 Task: Change the noise threshold of the Dirac video decoder using libschroedinger to 3.00.
Action: Mouse moved to (98, 14)
Screenshot: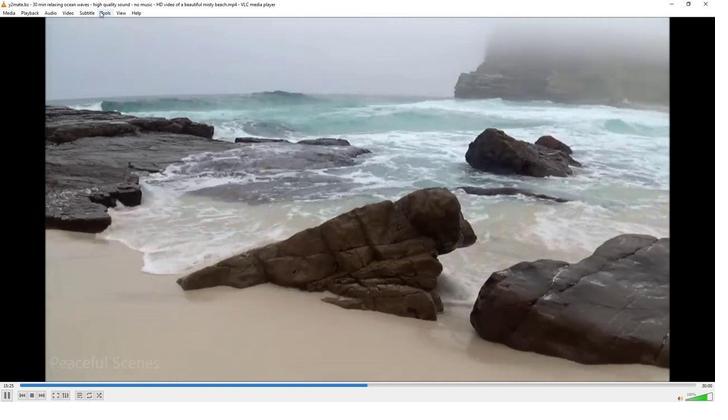 
Action: Mouse pressed left at (98, 14)
Screenshot: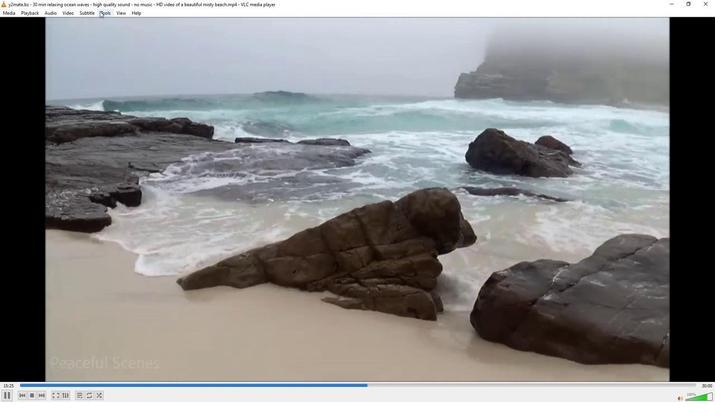 
Action: Mouse moved to (117, 102)
Screenshot: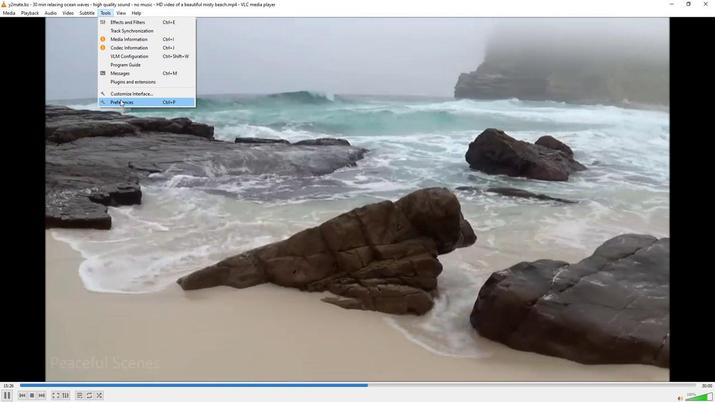 
Action: Mouse pressed left at (117, 102)
Screenshot: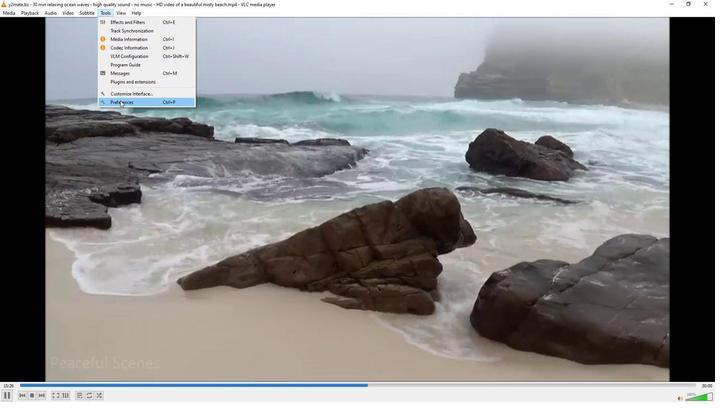 
Action: Mouse moved to (90, 313)
Screenshot: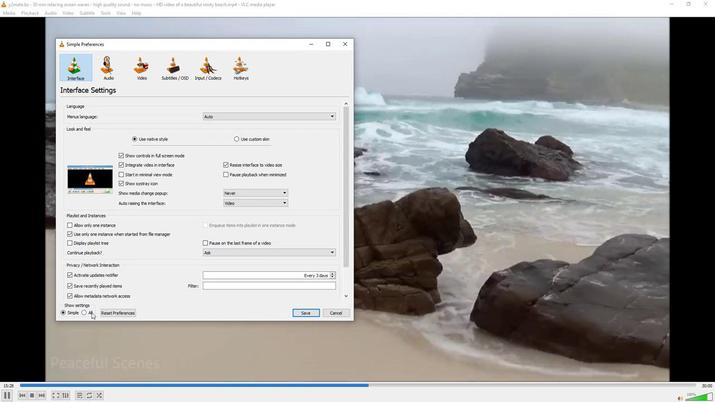
Action: Mouse pressed left at (90, 313)
Screenshot: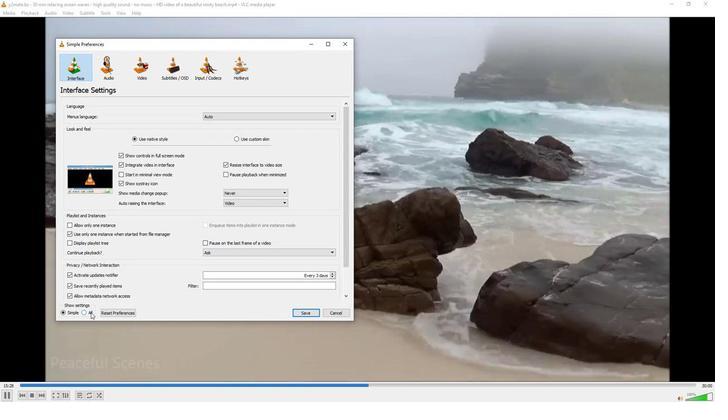 
Action: Mouse moved to (71, 209)
Screenshot: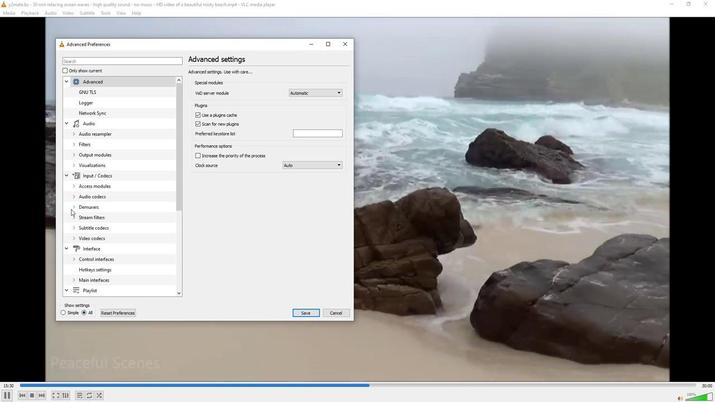 
Action: Mouse pressed left at (71, 209)
Screenshot: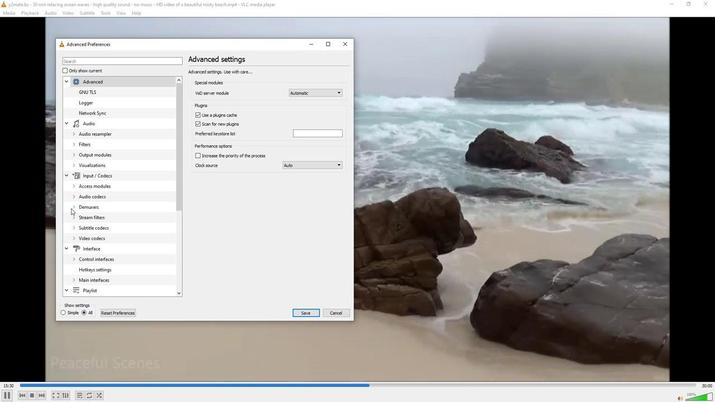 
Action: Mouse moved to (84, 246)
Screenshot: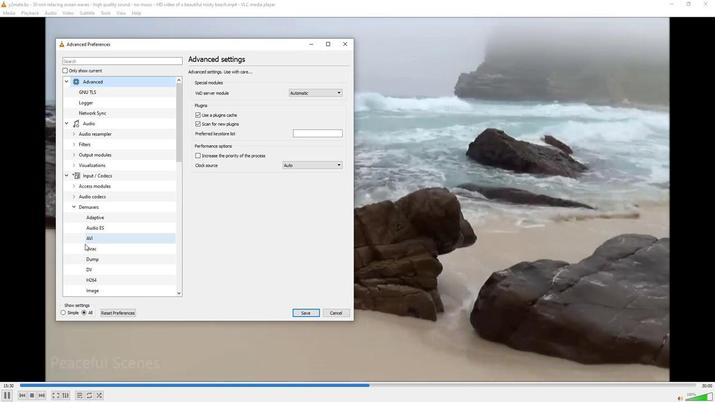 
Action: Mouse scrolled (84, 245) with delta (0, 0)
Screenshot: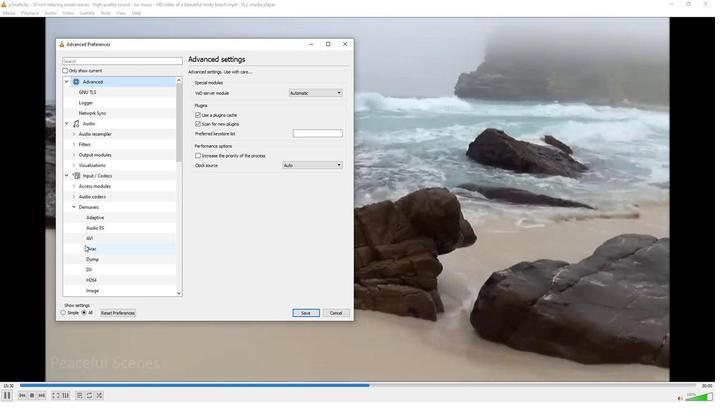 
Action: Mouse moved to (84, 246)
Screenshot: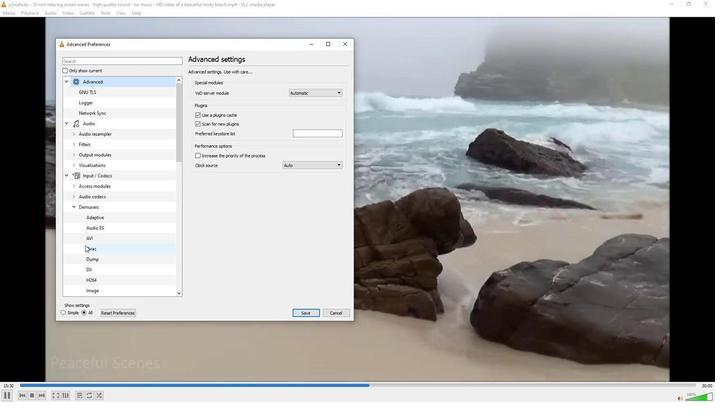 
Action: Mouse scrolled (84, 245) with delta (0, 0)
Screenshot: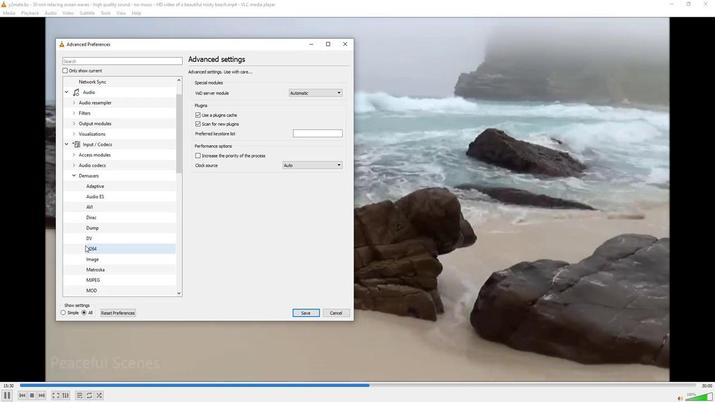 
Action: Mouse scrolled (84, 245) with delta (0, 0)
Screenshot: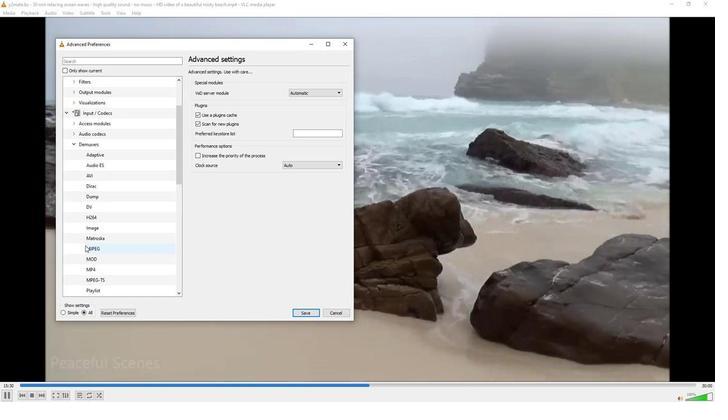 
Action: Mouse scrolled (84, 245) with delta (0, 0)
Screenshot: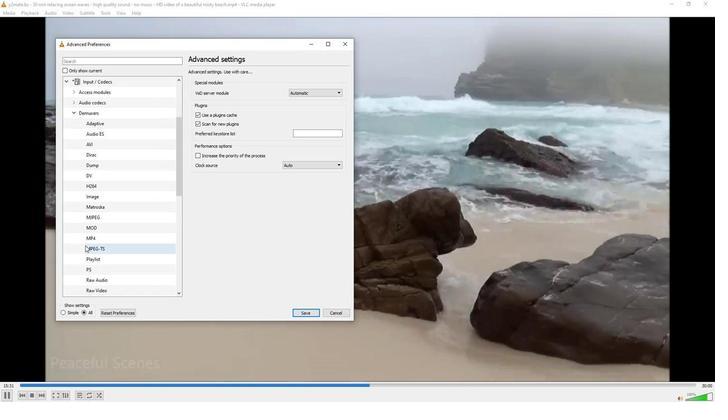 
Action: Mouse scrolled (84, 245) with delta (0, 0)
Screenshot: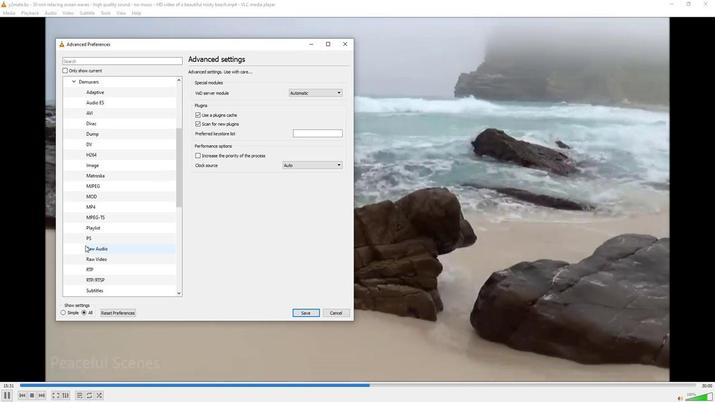 
Action: Mouse scrolled (84, 245) with delta (0, 0)
Screenshot: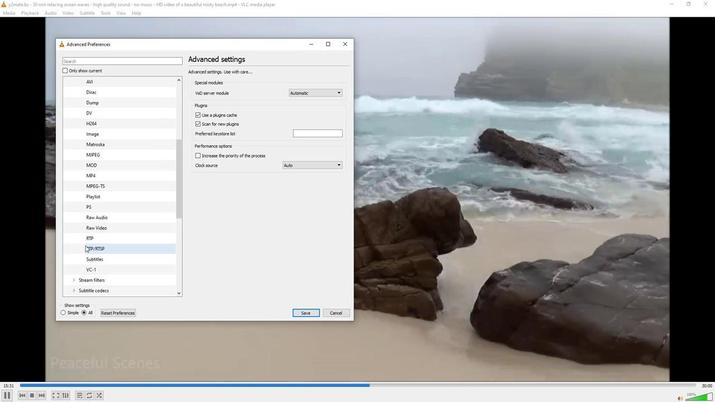 
Action: Mouse scrolled (84, 245) with delta (0, 0)
Screenshot: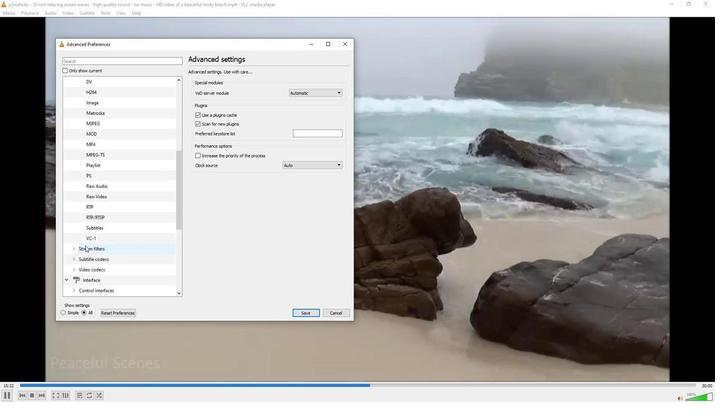 
Action: Mouse scrolled (84, 247) with delta (0, 0)
Screenshot: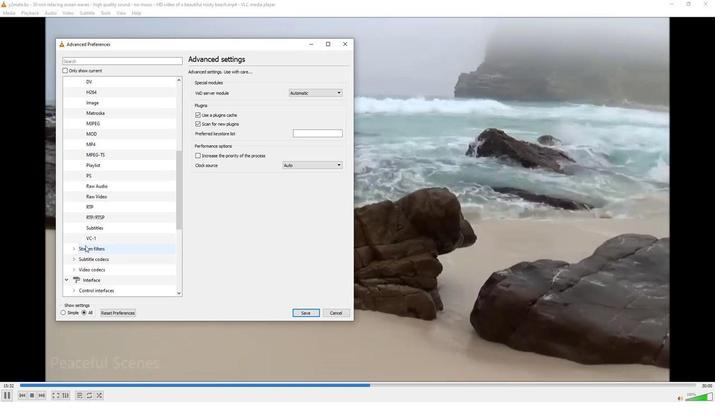 
Action: Mouse moved to (73, 269)
Screenshot: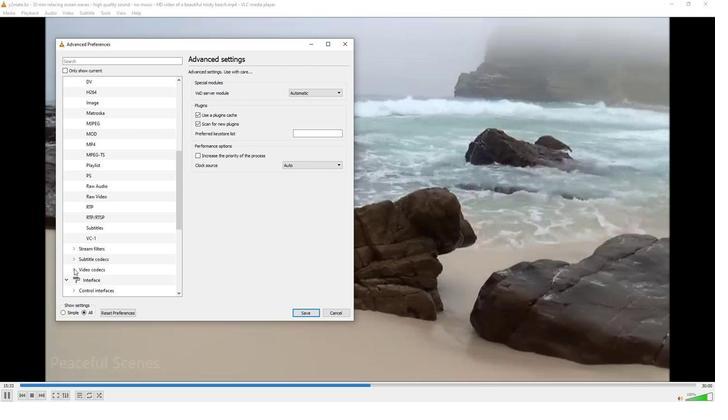 
Action: Mouse pressed left at (73, 269)
Screenshot: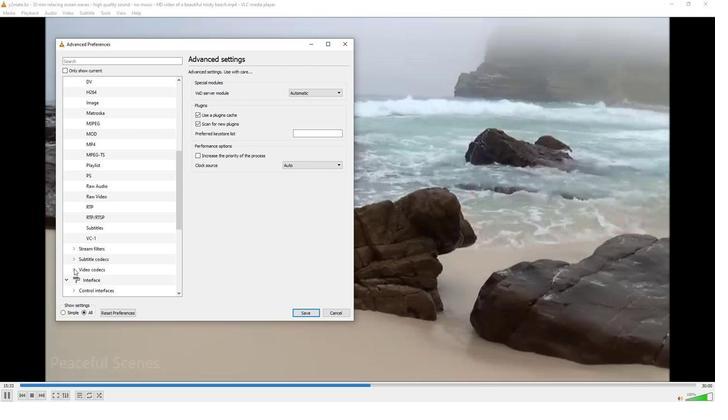 
Action: Mouse moved to (82, 273)
Screenshot: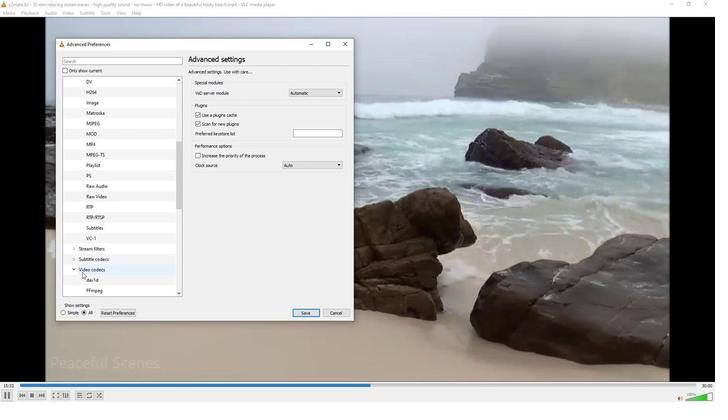 
Action: Mouse scrolled (82, 272) with delta (0, 0)
Screenshot: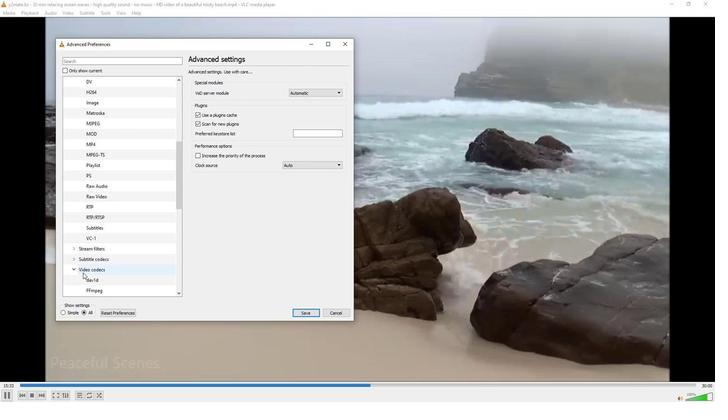 
Action: Mouse moved to (96, 290)
Screenshot: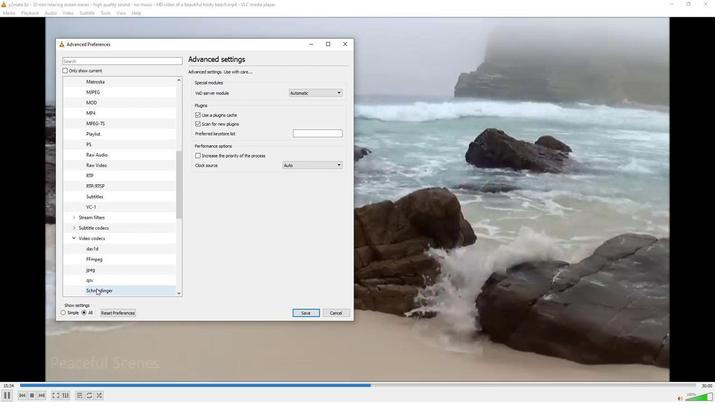 
Action: Mouse pressed left at (96, 290)
Screenshot: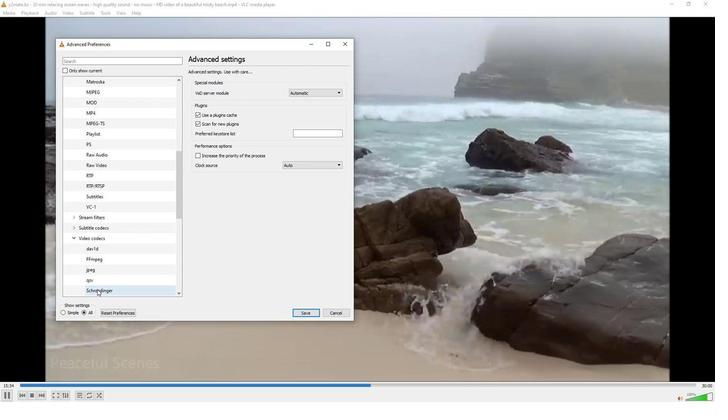 
Action: Mouse moved to (323, 112)
Screenshot: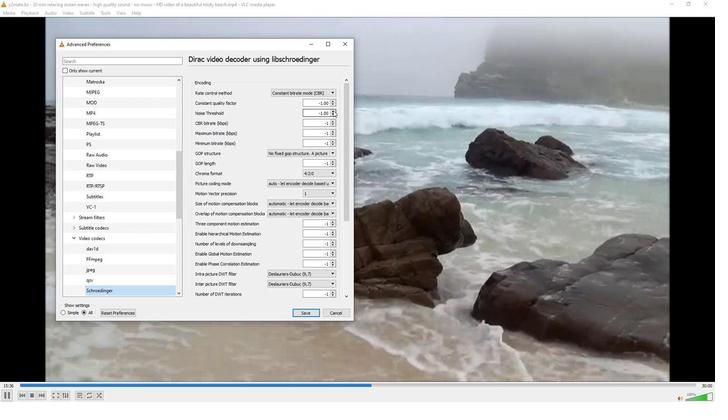 
Action: Mouse pressed left at (323, 112)
Screenshot: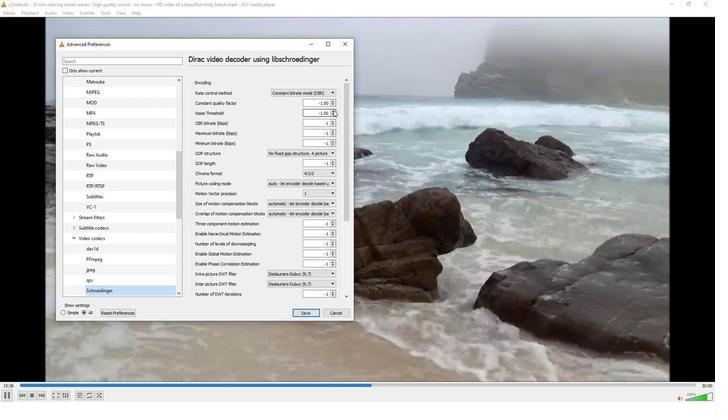 
Action: Mouse pressed left at (323, 112)
Screenshot: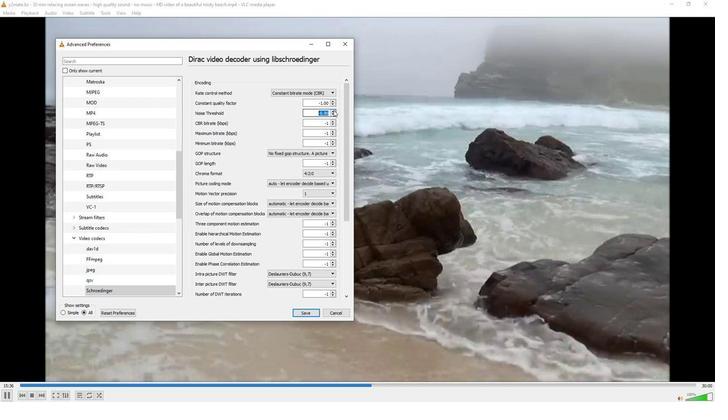 
Action: Mouse pressed left at (323, 112)
Screenshot: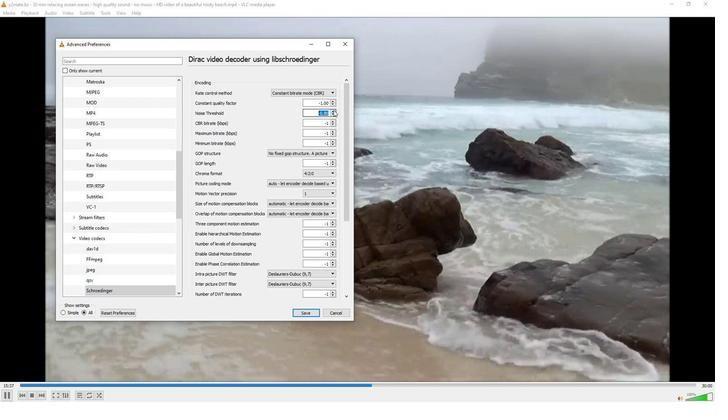 
Action: Mouse pressed left at (323, 112)
Screenshot: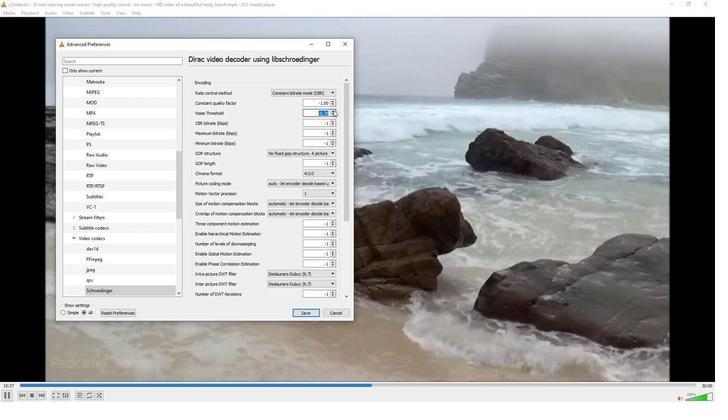 
Action: Mouse pressed left at (323, 112)
Screenshot: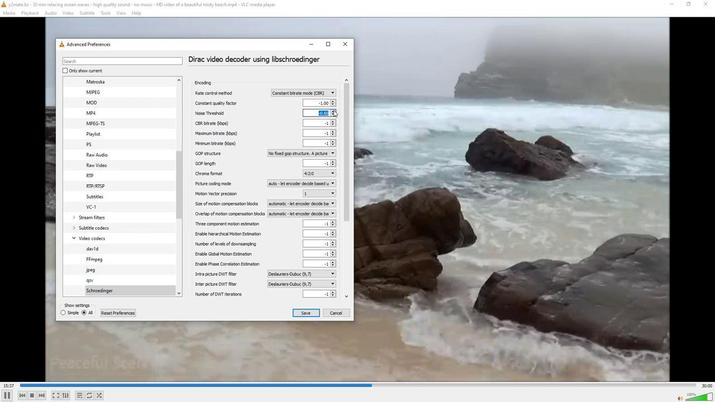 
Action: Mouse pressed left at (323, 112)
Screenshot: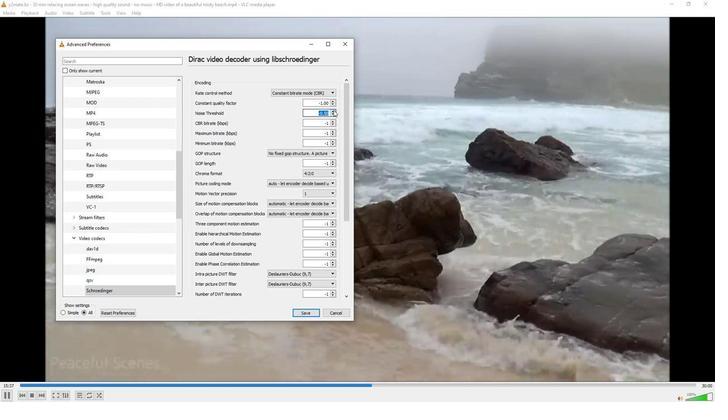 
Action: Mouse pressed left at (323, 112)
Screenshot: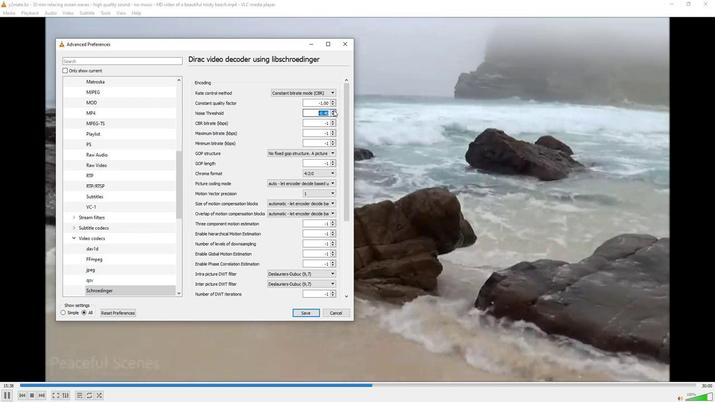 
Action: Mouse pressed left at (323, 112)
Screenshot: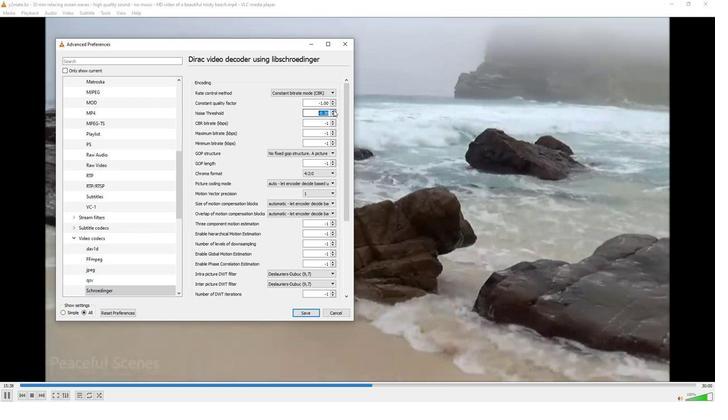 
Action: Mouse pressed left at (323, 112)
Screenshot: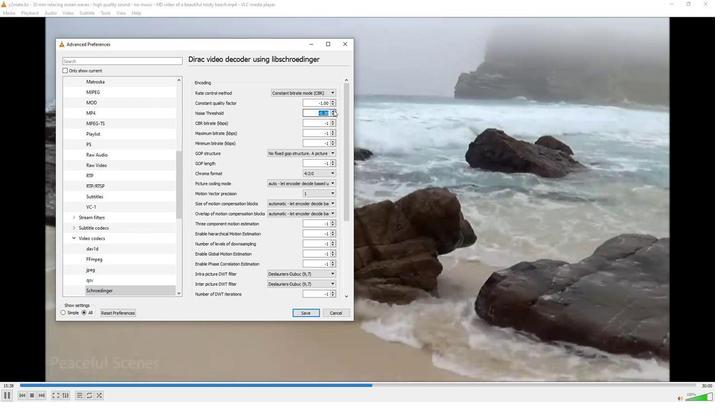 
Action: Mouse pressed left at (323, 112)
Screenshot: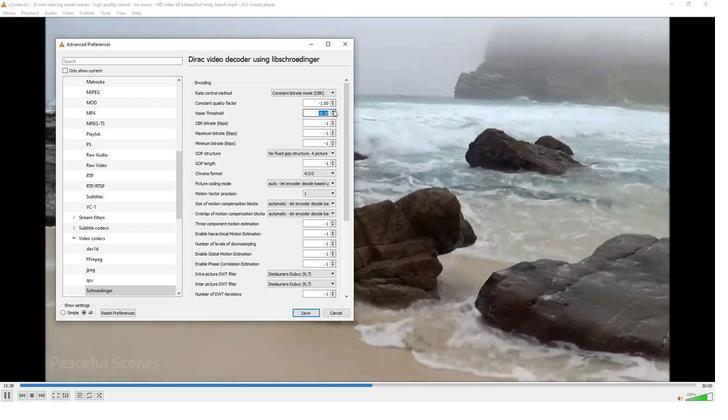 
Action: Mouse pressed left at (323, 112)
Screenshot: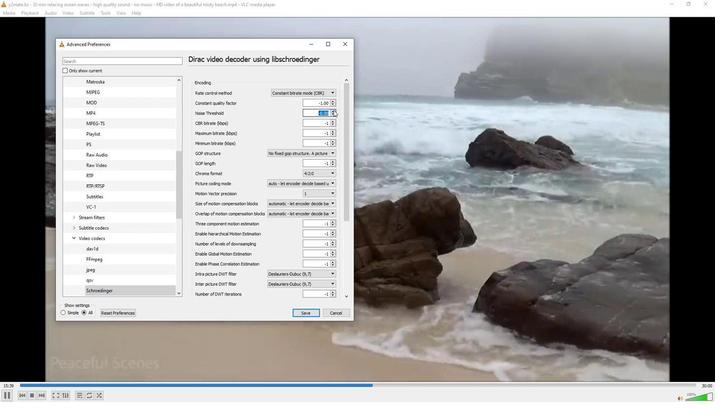 
Action: Mouse pressed left at (323, 112)
Screenshot: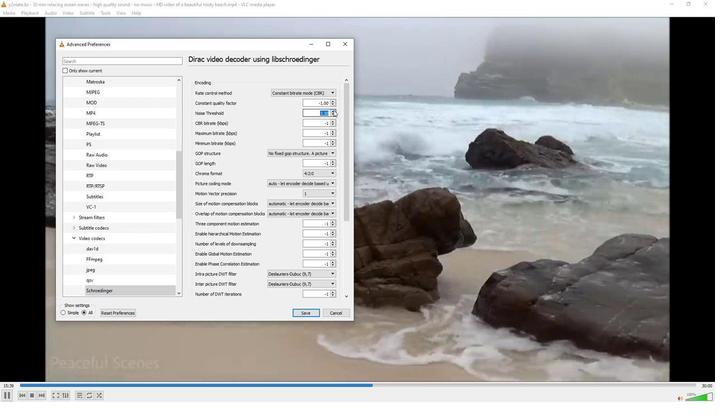 
Action: Mouse moved to (323, 112)
Screenshot: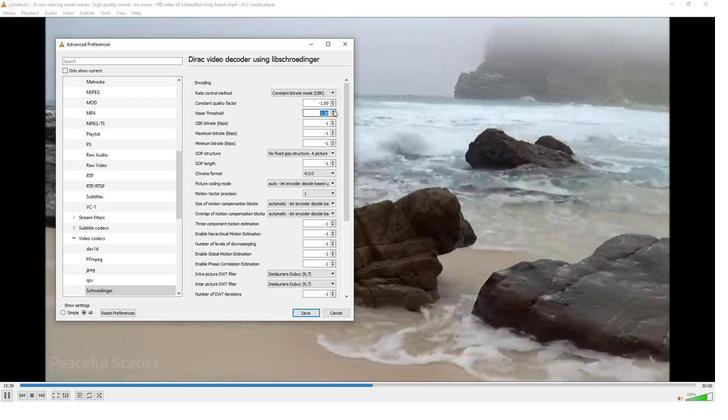 
Action: Mouse pressed left at (323, 112)
Screenshot: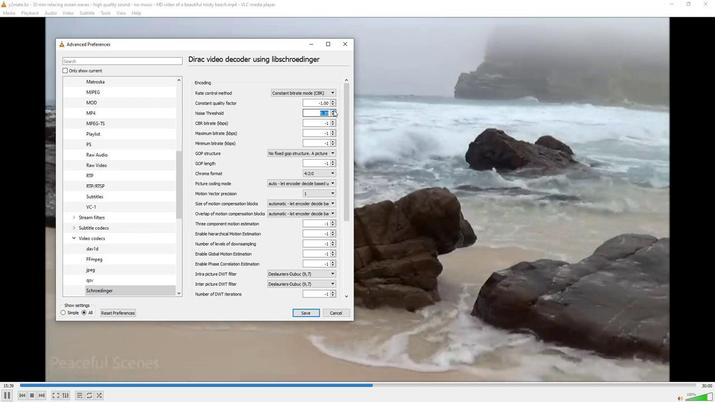 
Action: Mouse pressed left at (323, 112)
Screenshot: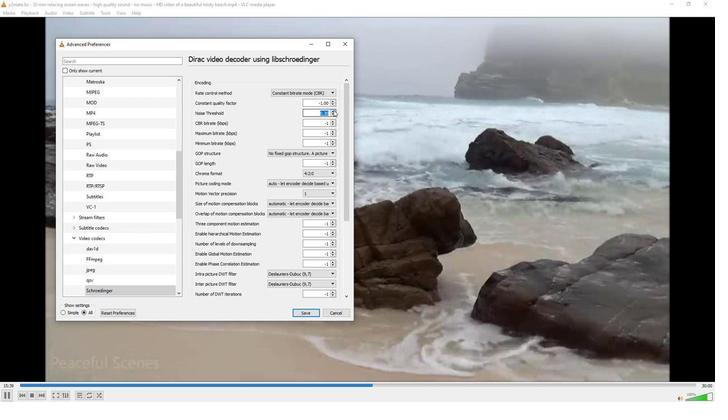 
Action: Mouse moved to (323, 112)
Screenshot: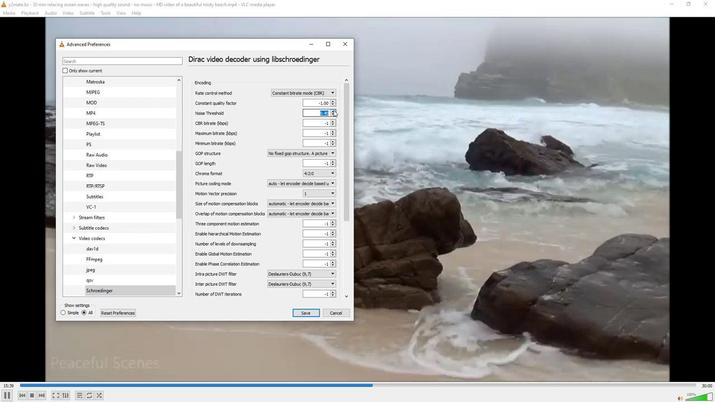 
Action: Mouse pressed left at (323, 112)
Screenshot: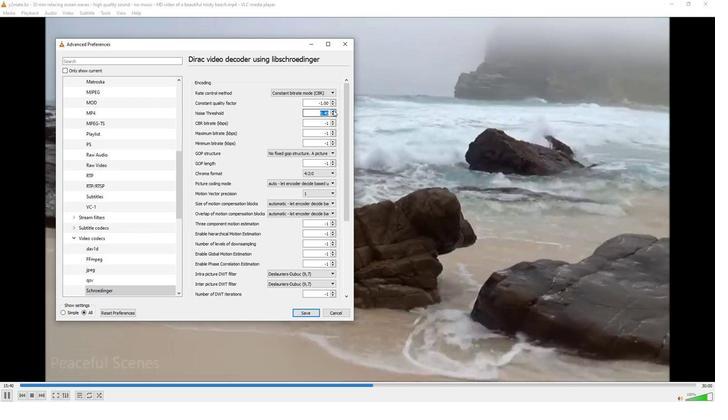 
Action: Mouse pressed left at (323, 112)
Screenshot: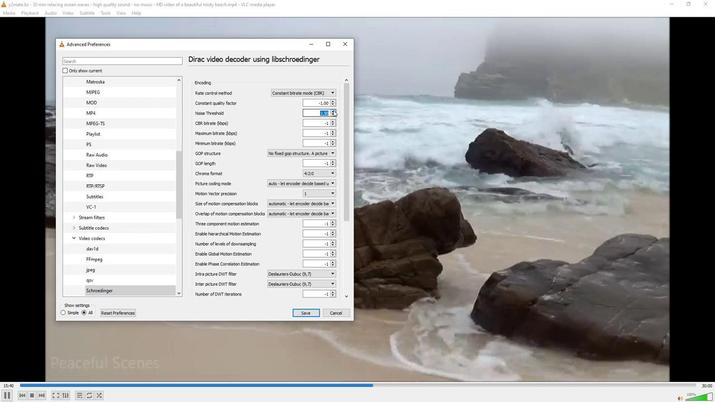 
Action: Mouse pressed left at (323, 112)
Screenshot: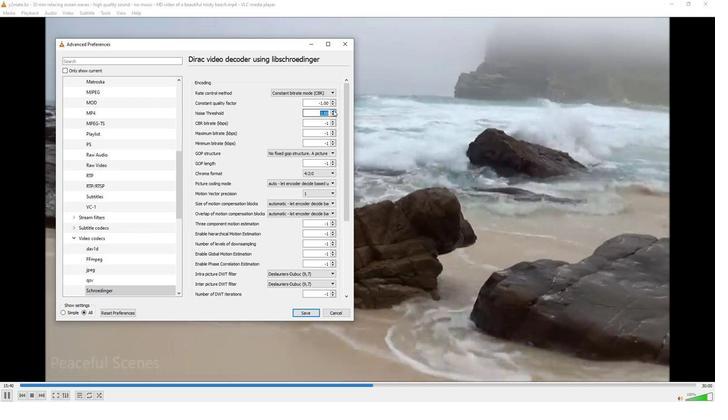 
Action: Mouse moved to (323, 112)
Screenshot: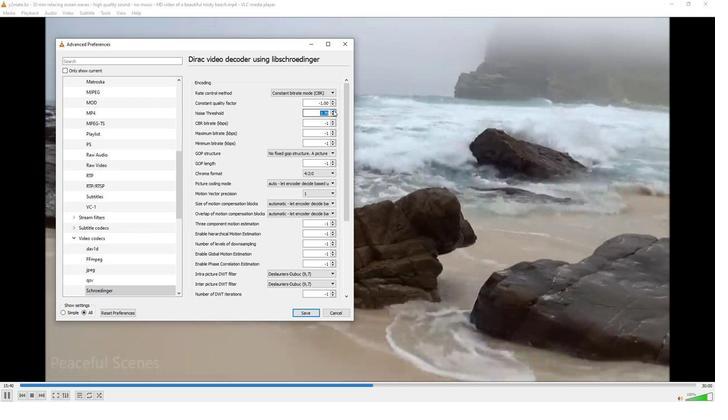 
Action: Mouse pressed left at (323, 112)
Screenshot: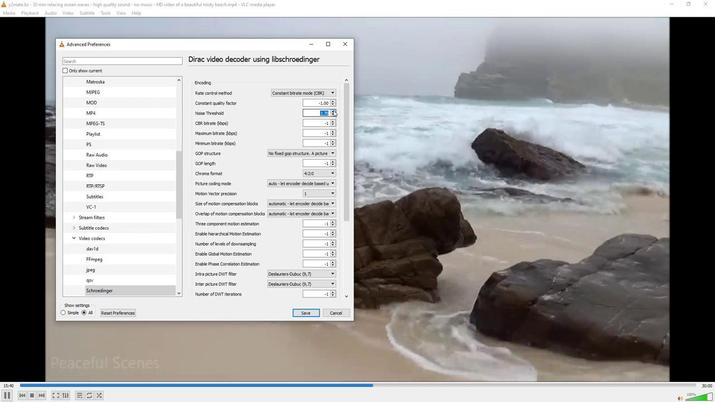 
Action: Mouse pressed left at (323, 112)
Screenshot: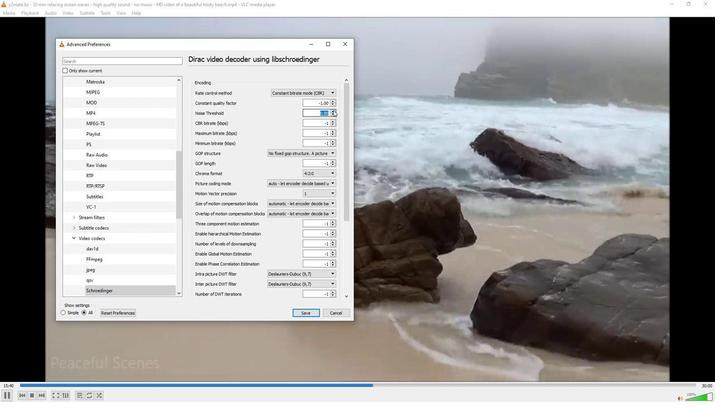 
Action: Mouse pressed left at (323, 112)
Screenshot: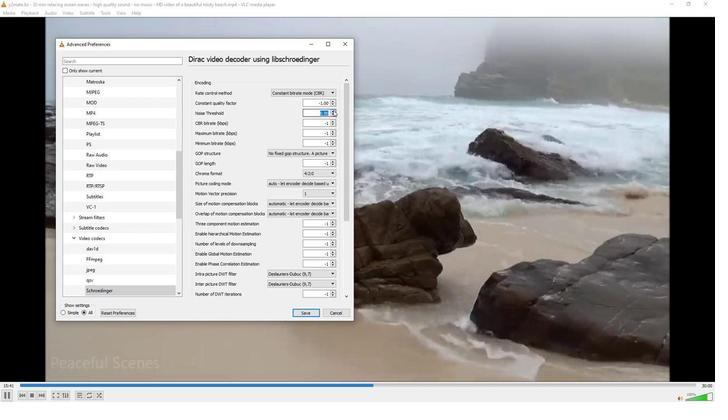 
Action: Mouse pressed left at (323, 112)
Screenshot: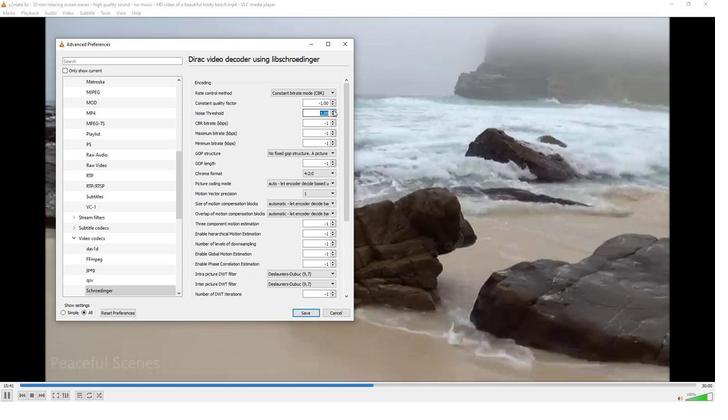 
Action: Mouse pressed left at (323, 112)
Screenshot: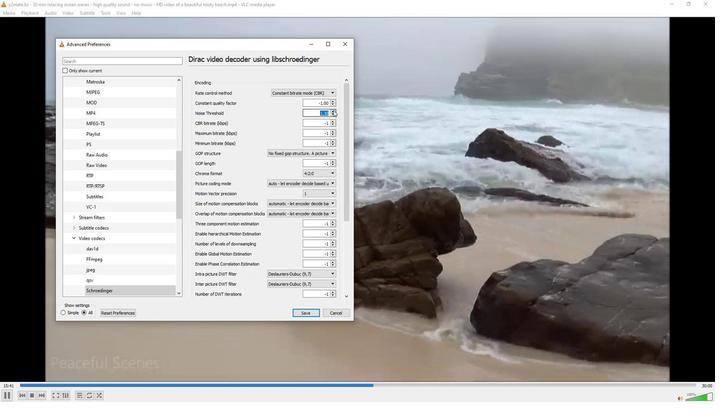 
Action: Mouse pressed left at (323, 112)
Screenshot: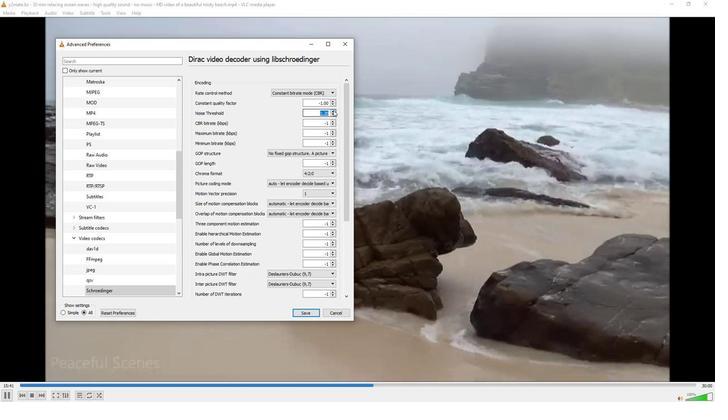 
Action: Mouse pressed left at (323, 112)
Screenshot: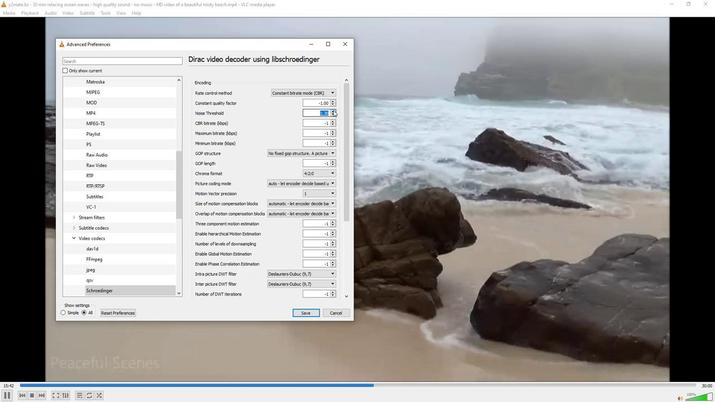 
Action: Mouse pressed left at (323, 112)
Screenshot: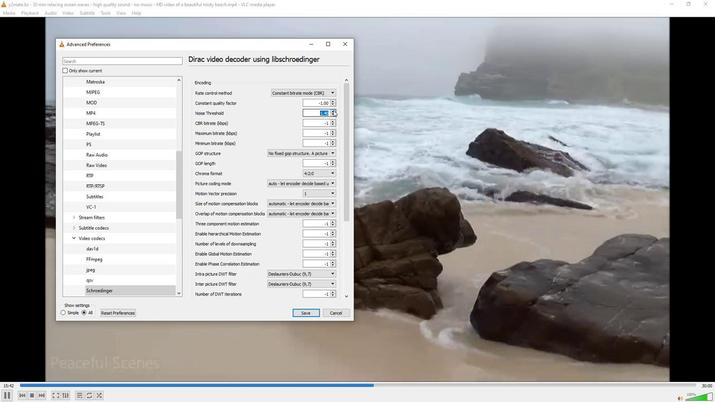 
Action: Mouse pressed left at (323, 112)
Screenshot: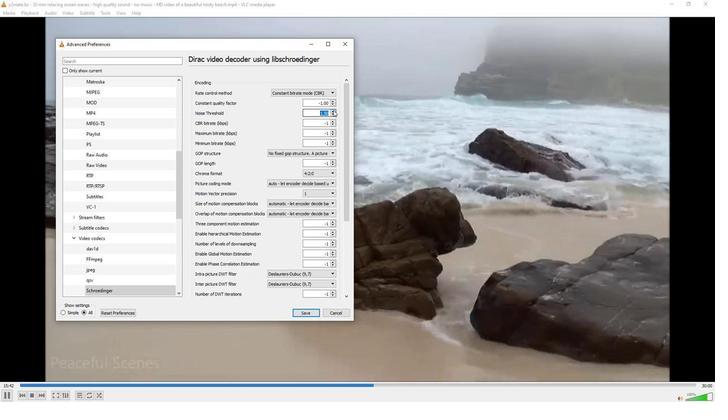 
Action: Mouse pressed left at (323, 112)
Screenshot: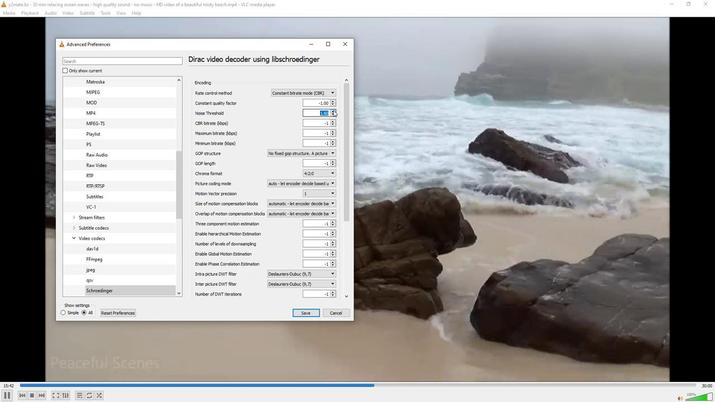 
Action: Mouse pressed left at (323, 112)
Screenshot: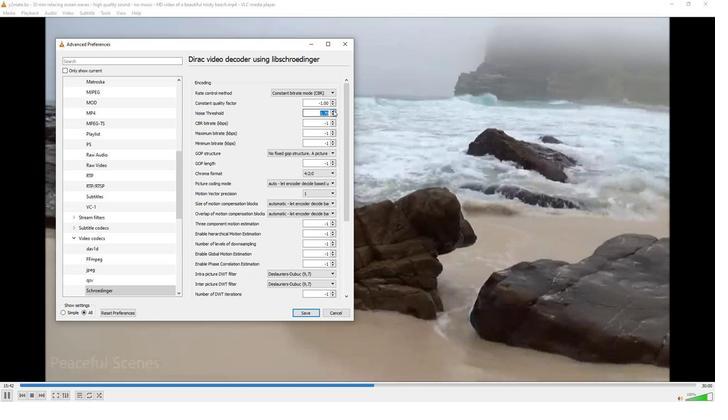 
Action: Mouse pressed left at (323, 112)
Screenshot: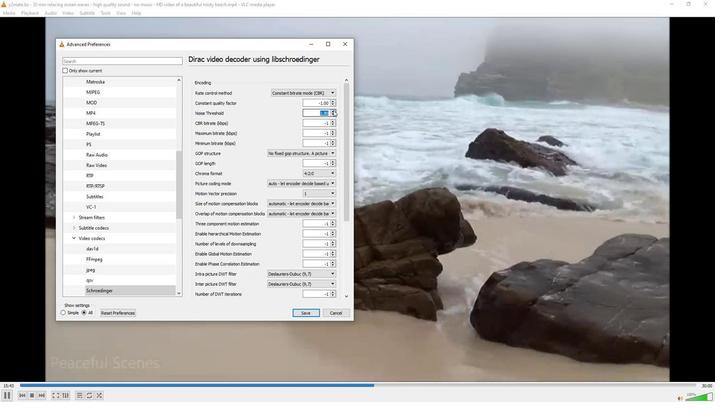 
Action: Mouse pressed left at (323, 112)
Screenshot: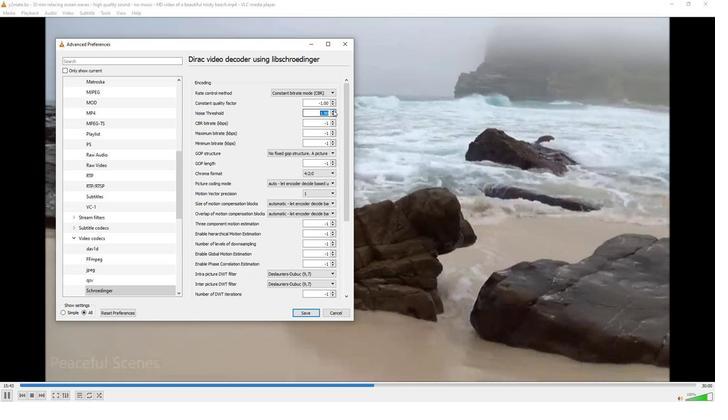 
Action: Mouse pressed left at (323, 112)
Screenshot: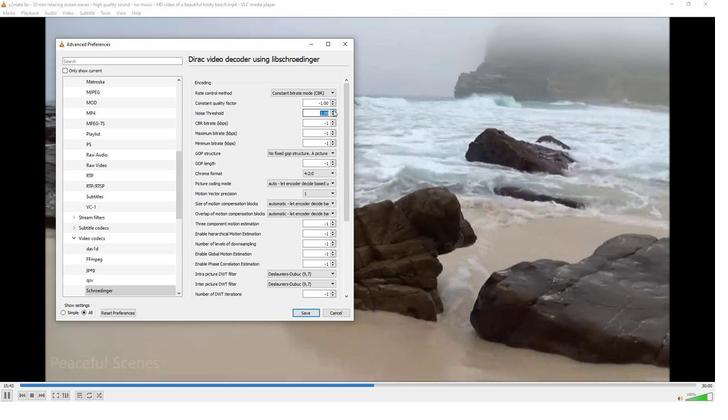 
Action: Mouse pressed left at (323, 112)
Screenshot: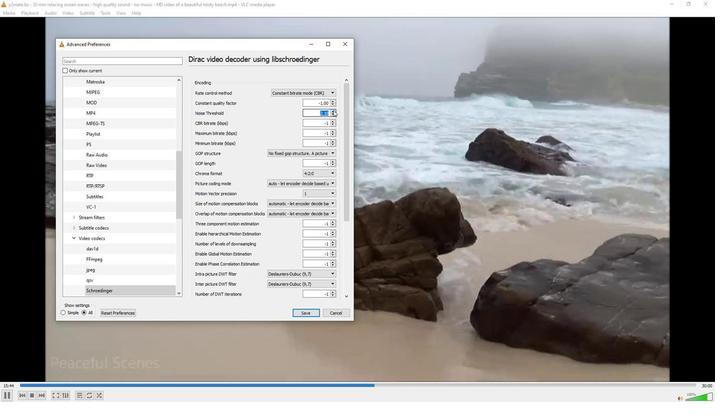 
Action: Mouse pressed left at (323, 112)
Screenshot: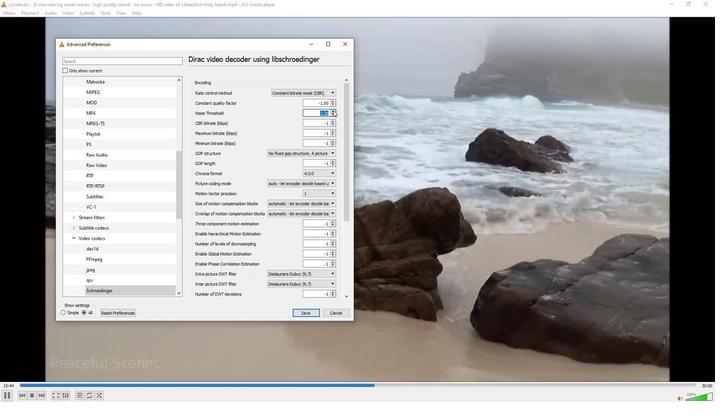 
Action: Mouse pressed left at (323, 112)
Screenshot: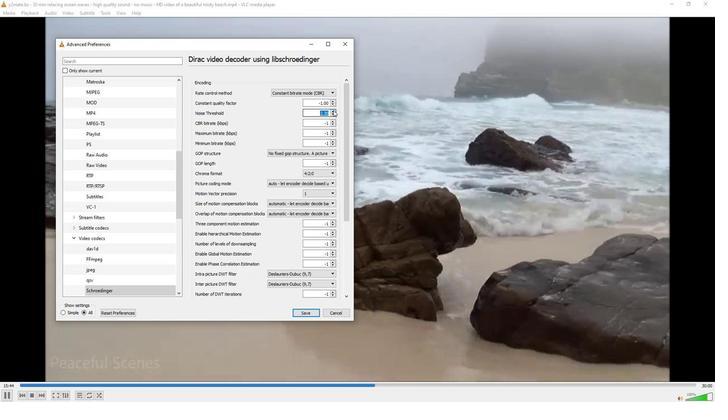 
Action: Mouse pressed left at (323, 112)
Screenshot: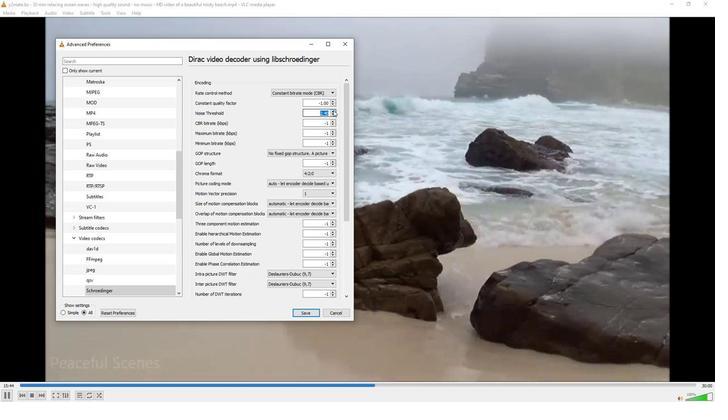 
Action: Mouse pressed left at (323, 112)
Screenshot: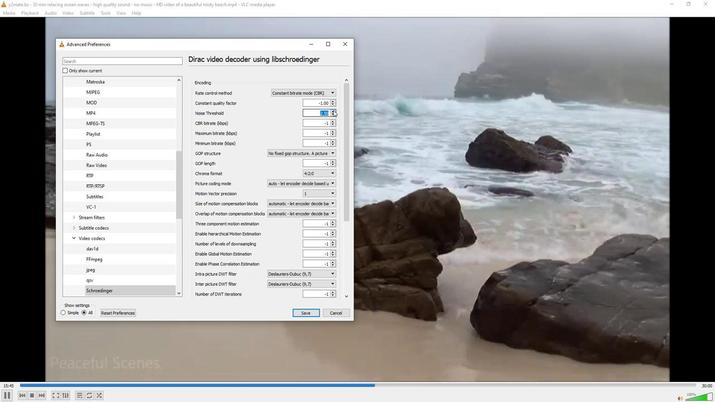 
Action: Mouse pressed left at (323, 112)
Screenshot: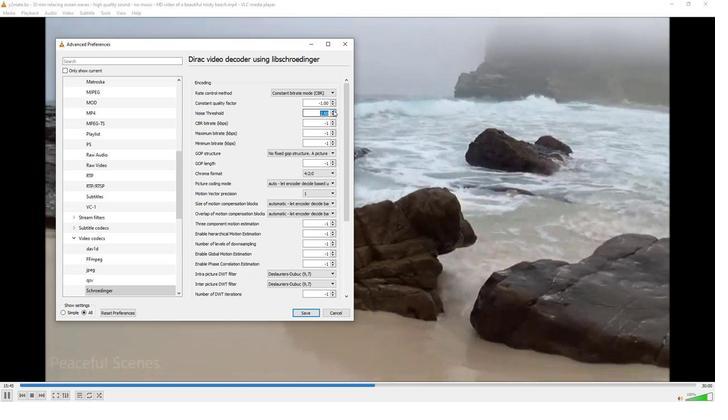 
Action: Mouse pressed left at (323, 112)
Screenshot: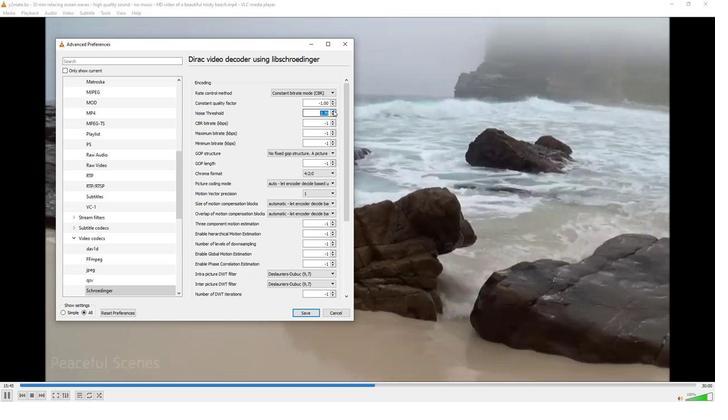 
Action: Mouse pressed left at (323, 112)
Screenshot: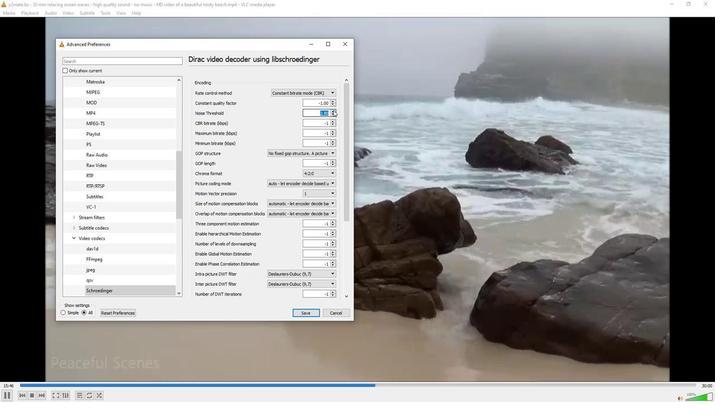 
Action: Mouse pressed left at (323, 112)
Screenshot: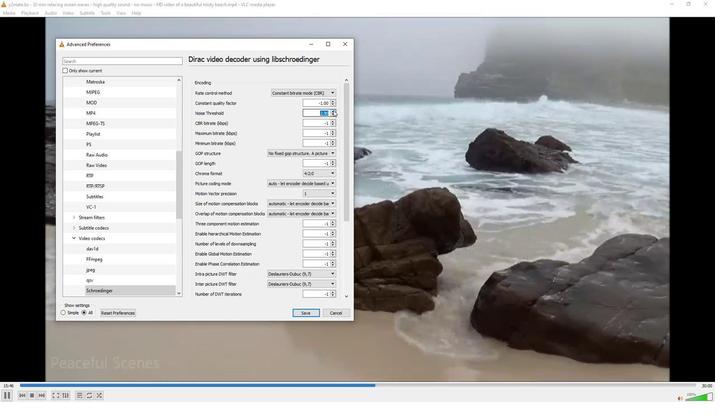 
Action: Mouse moved to (305, 148)
Screenshot: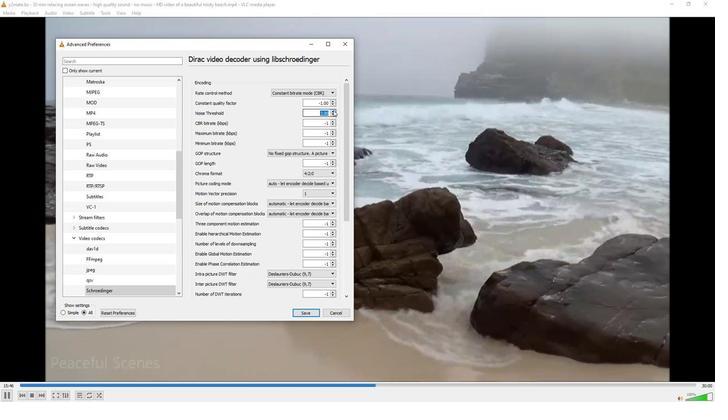 
